 Task: Create a rule from the Routing list, Task moved to a section -> Set Priority in the project AgileConnection , set the section as Done clear the priority
Action: Mouse moved to (964, 162)
Screenshot: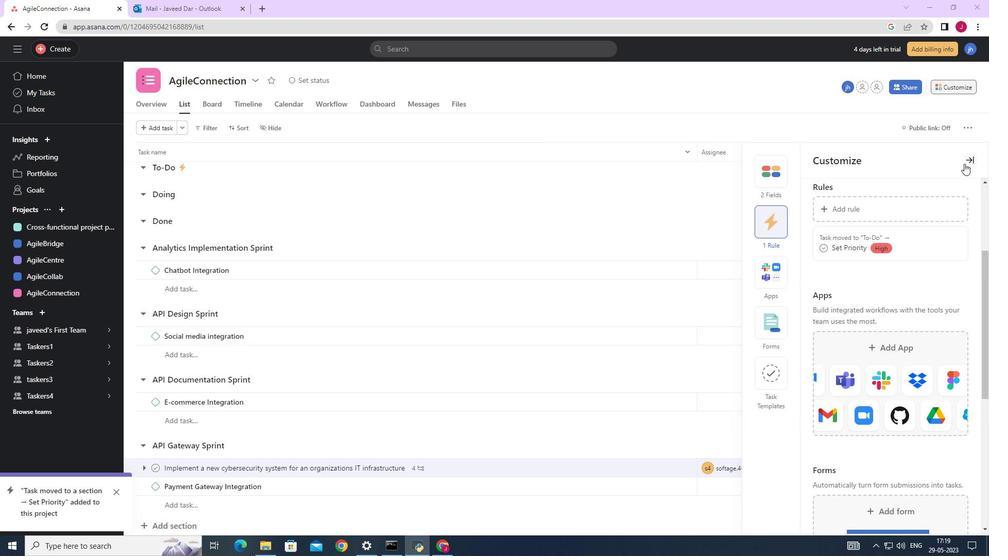 
Action: Mouse pressed left at (964, 162)
Screenshot: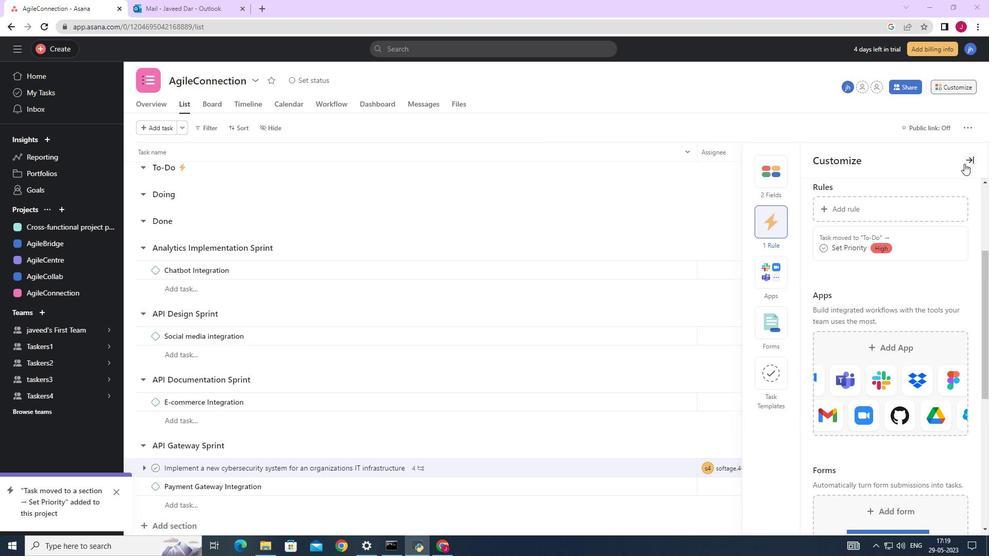 
Action: Mouse moved to (959, 85)
Screenshot: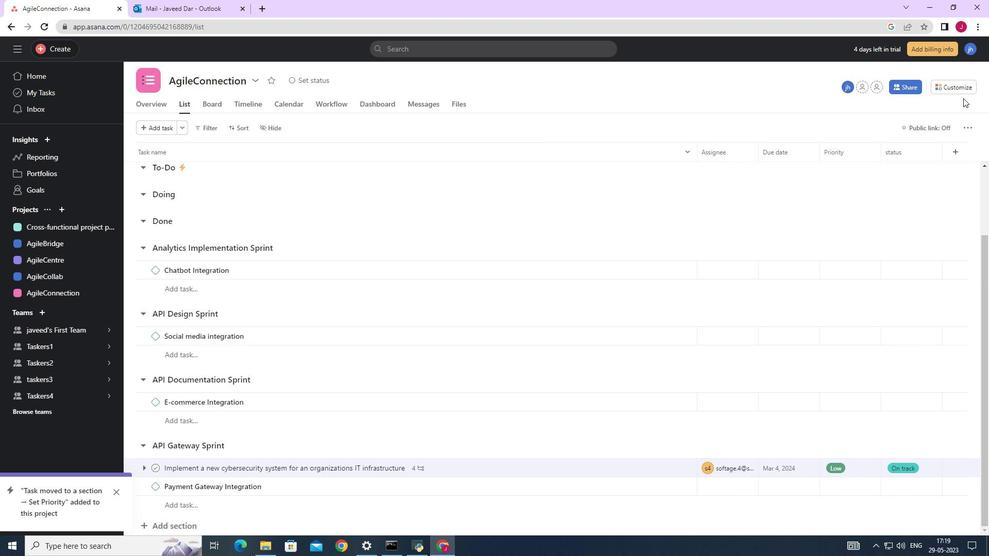 
Action: Mouse pressed left at (959, 85)
Screenshot: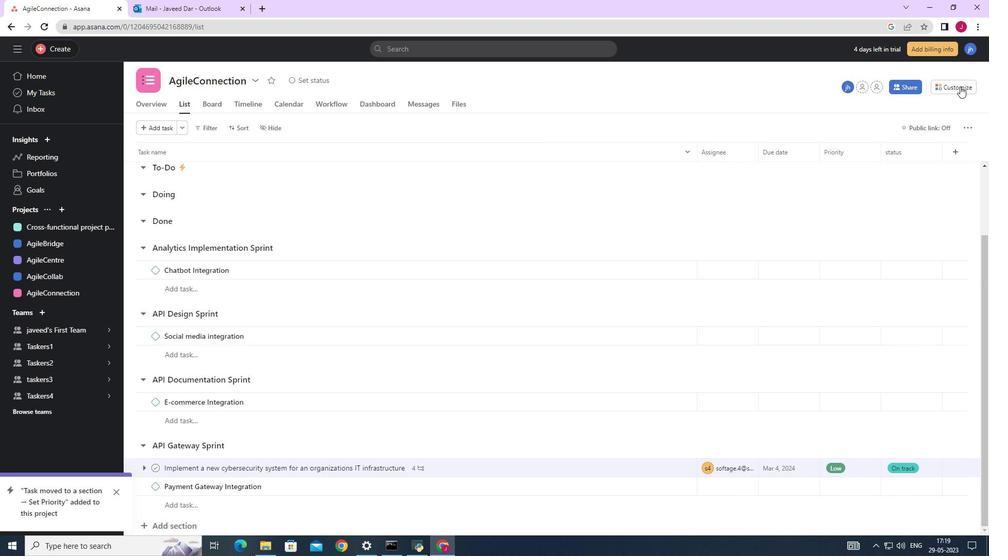
Action: Mouse moved to (777, 221)
Screenshot: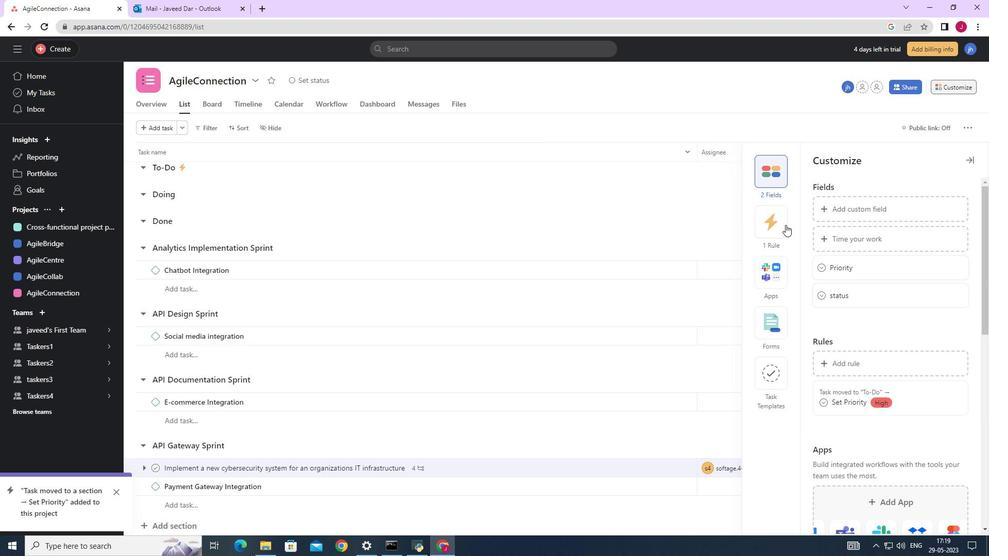 
Action: Mouse pressed left at (777, 221)
Screenshot: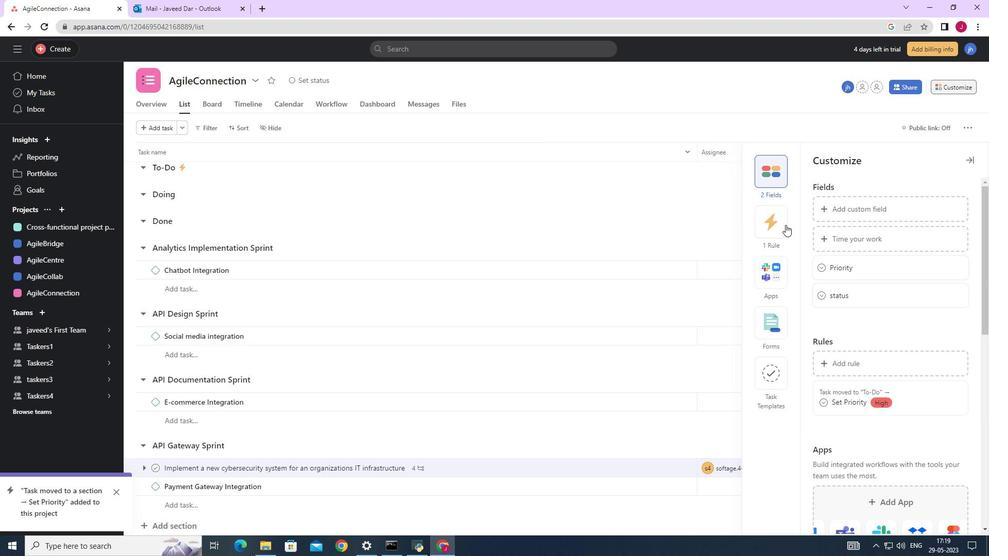 
Action: Mouse moved to (880, 216)
Screenshot: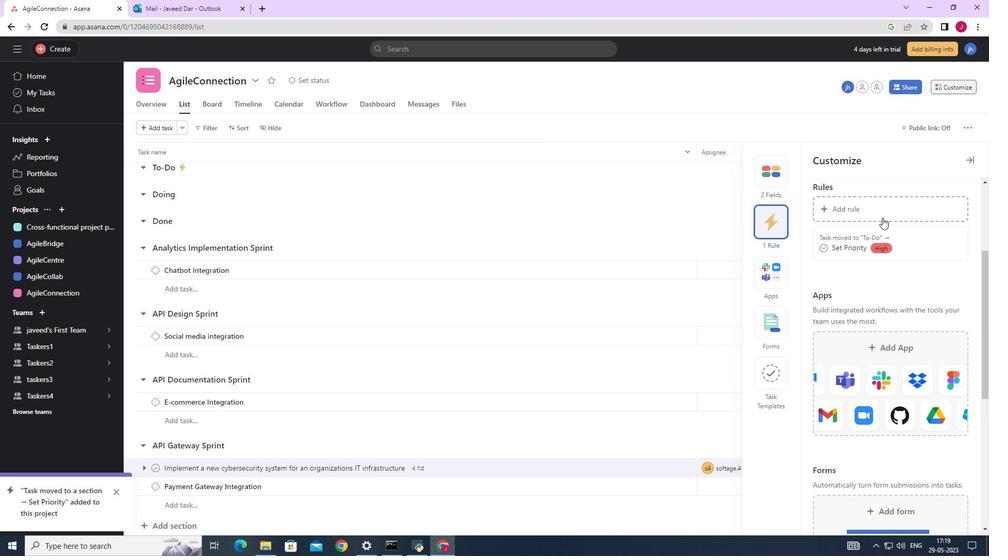 
Action: Mouse pressed left at (880, 216)
Screenshot: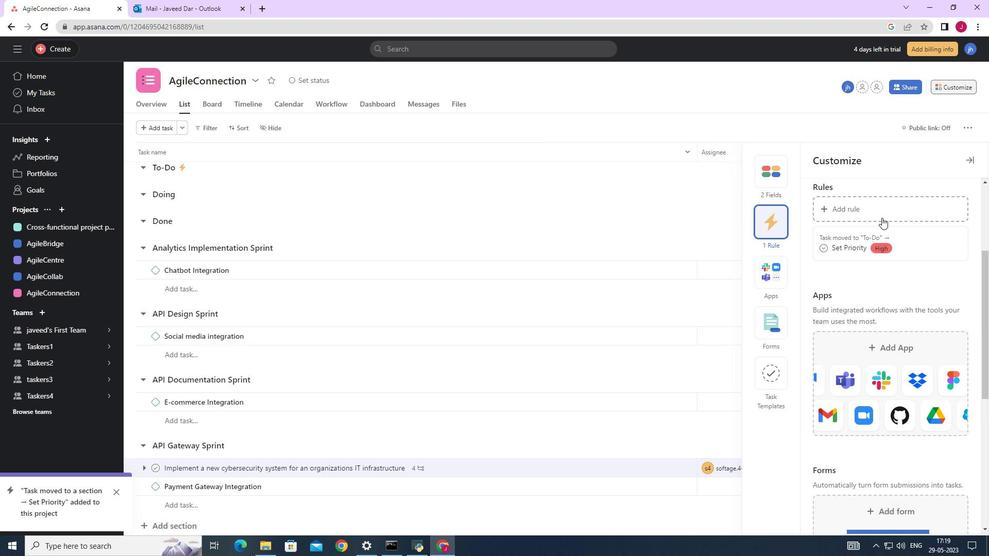 
Action: Mouse moved to (233, 134)
Screenshot: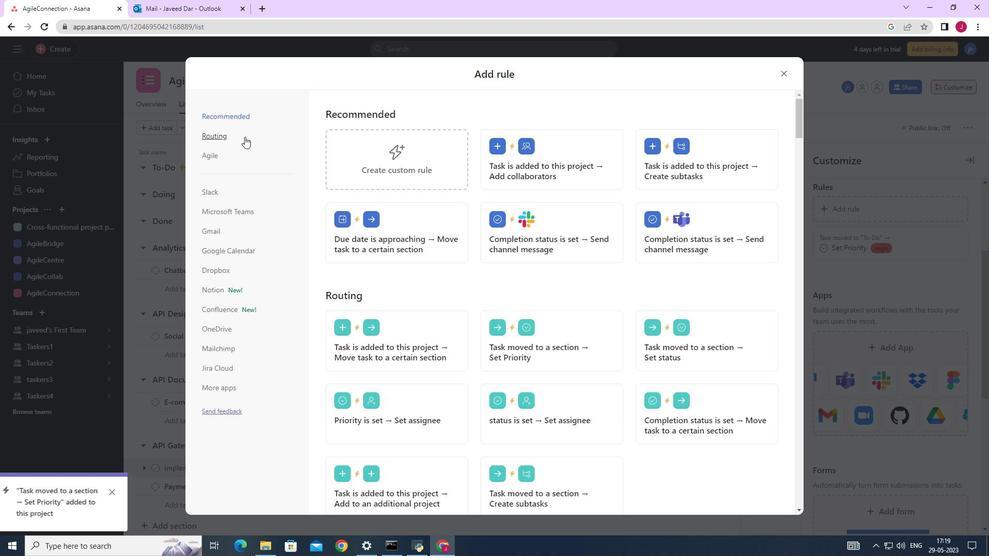
Action: Mouse pressed left at (233, 134)
Screenshot: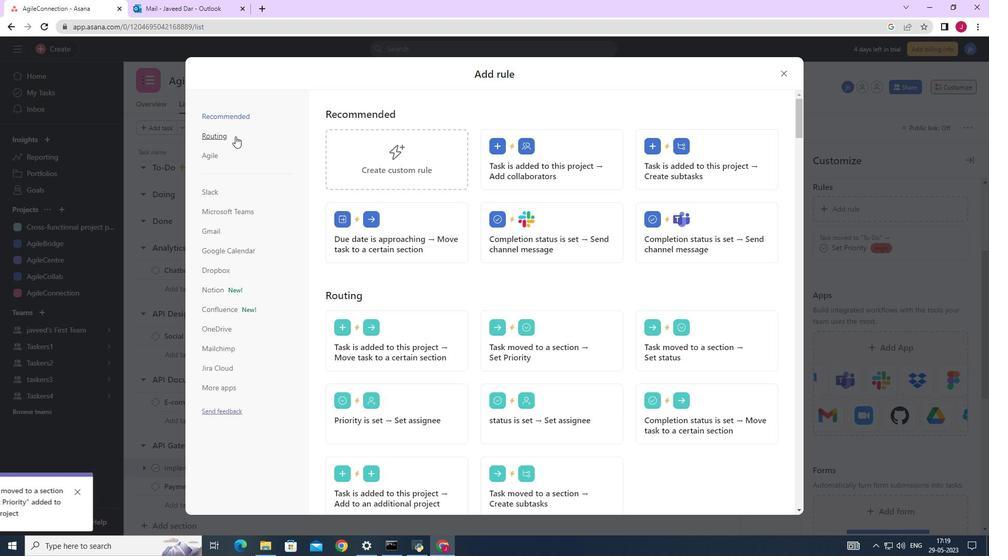 
Action: Mouse moved to (545, 164)
Screenshot: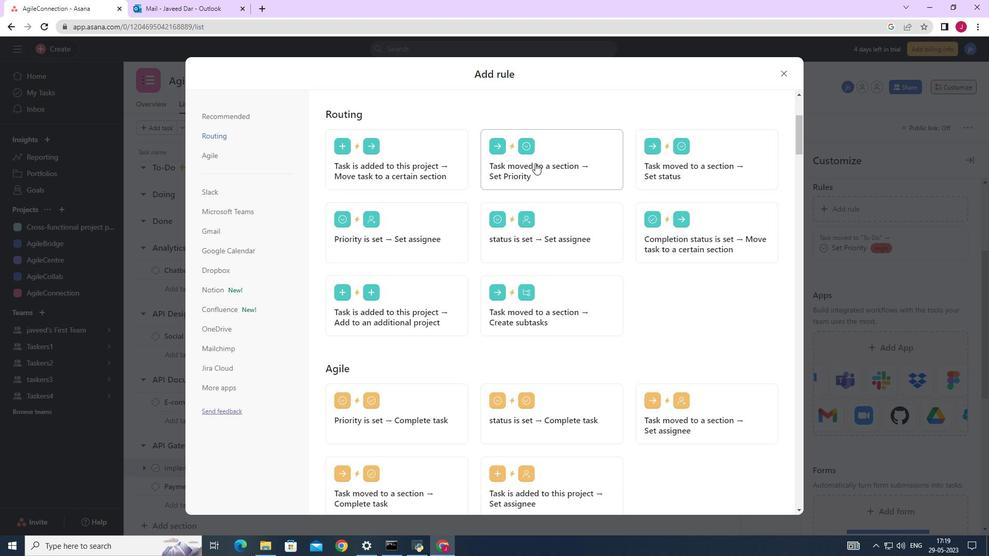 
Action: Mouse pressed left at (545, 164)
Screenshot: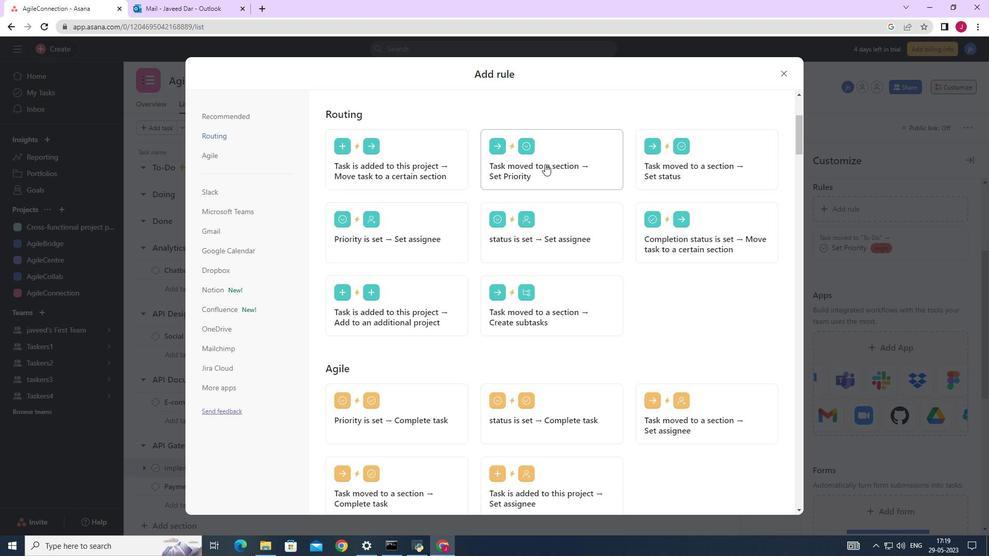 
Action: Mouse moved to (387, 297)
Screenshot: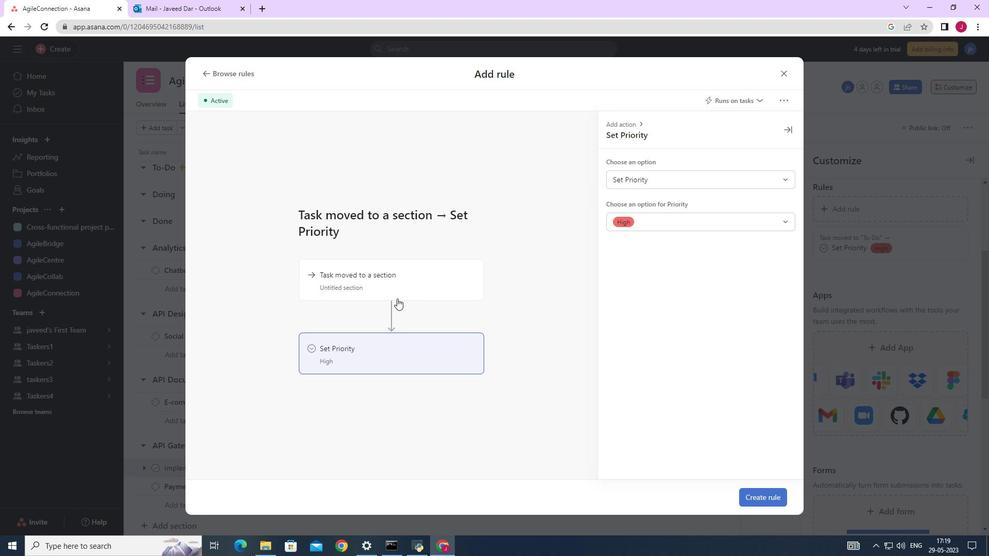 
Action: Mouse pressed left at (387, 297)
Screenshot: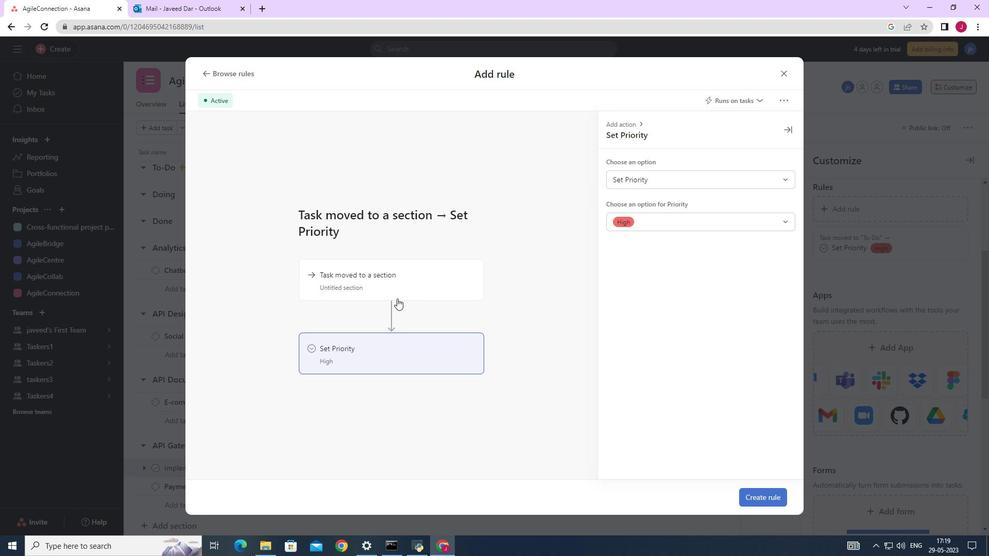 
Action: Mouse moved to (685, 172)
Screenshot: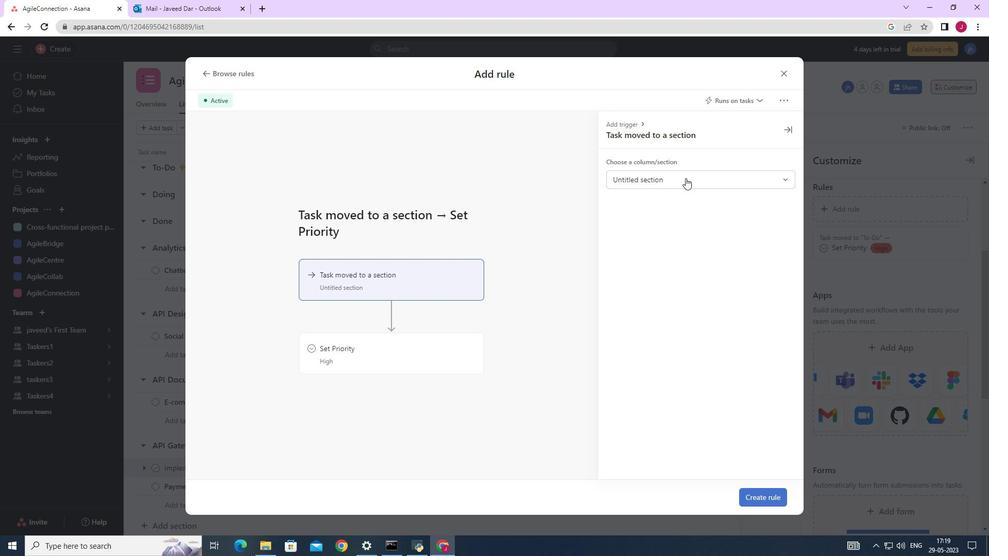 
Action: Mouse pressed left at (685, 172)
Screenshot: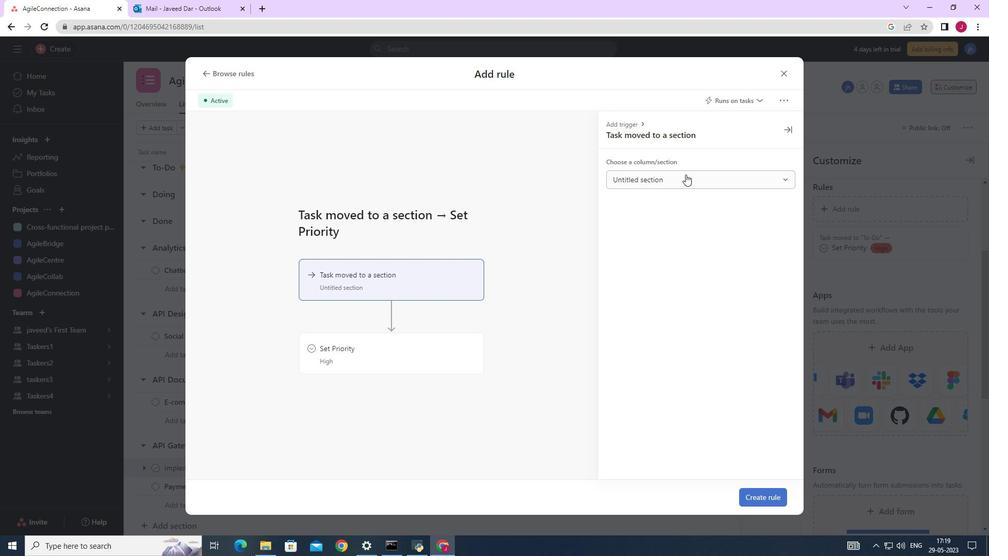 
Action: Mouse moved to (642, 260)
Screenshot: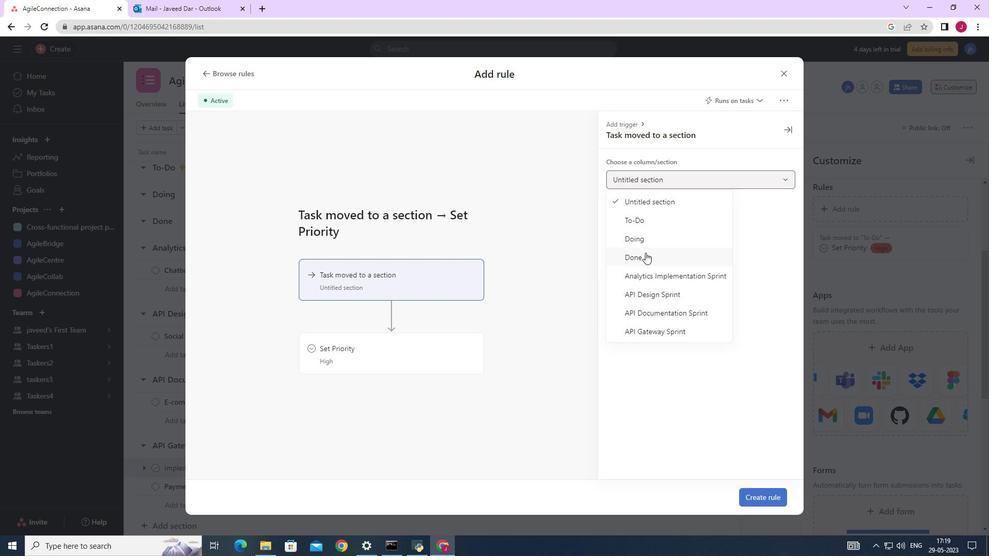 
Action: Mouse pressed left at (642, 260)
Screenshot: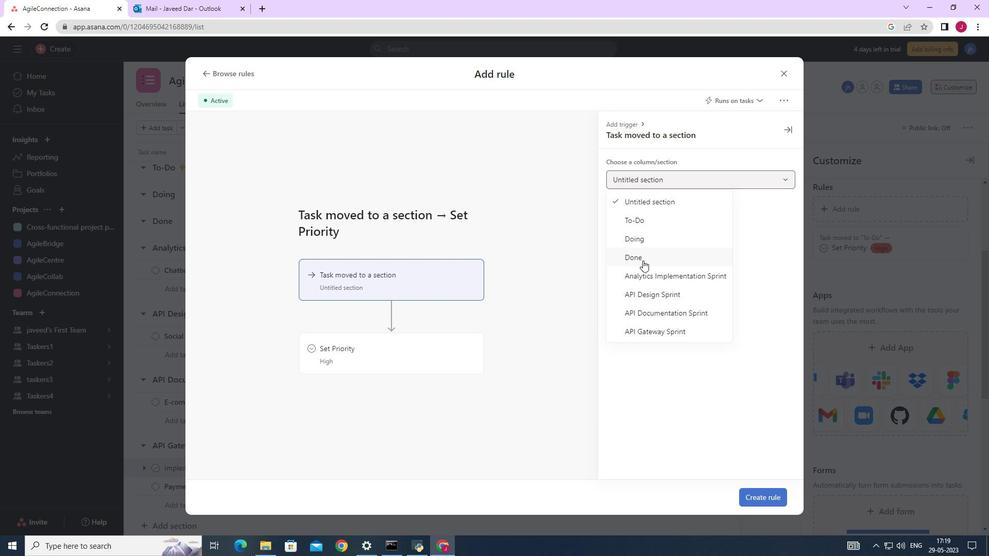 
Action: Mouse moved to (388, 277)
Screenshot: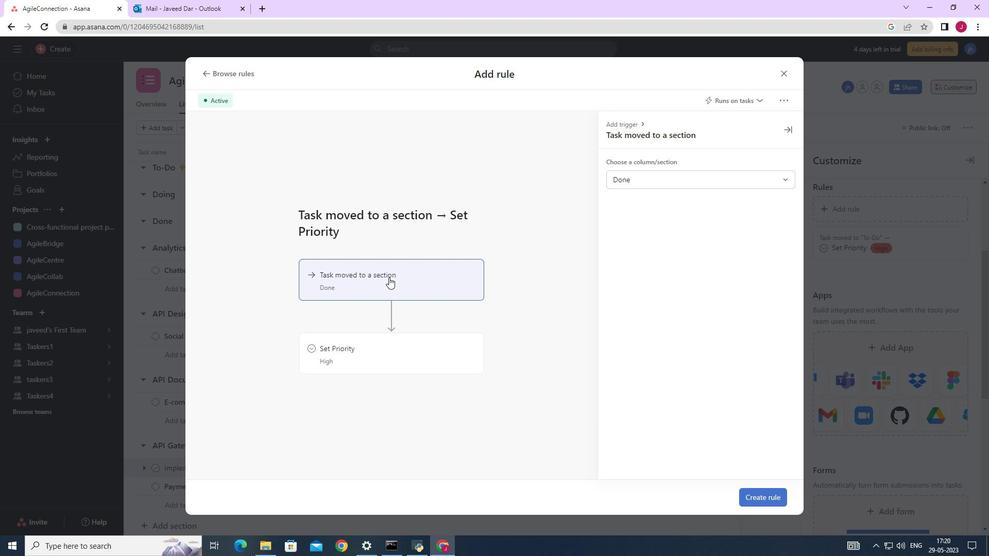 
Action: Mouse pressed left at (388, 277)
Screenshot: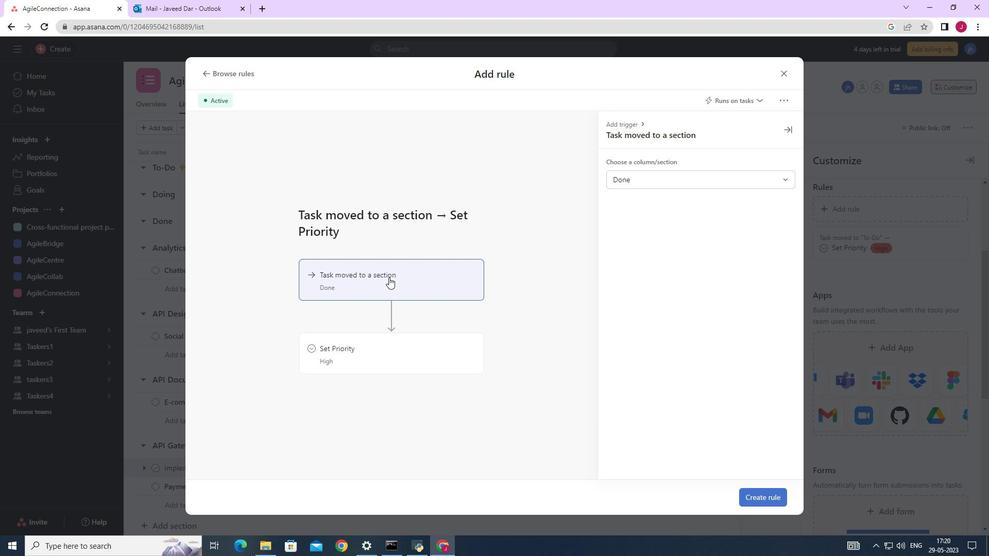 
Action: Mouse moved to (376, 355)
Screenshot: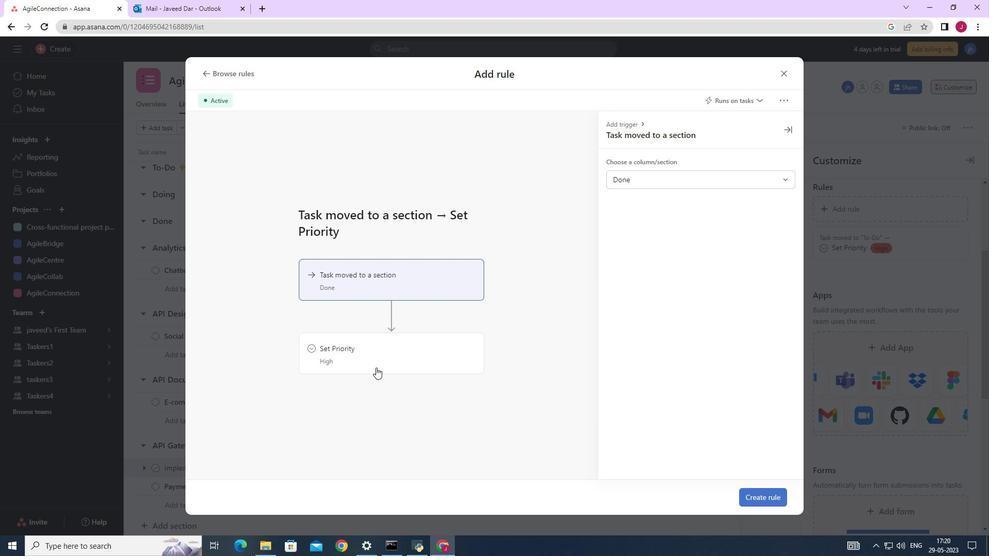 
Action: Mouse pressed left at (376, 355)
Screenshot: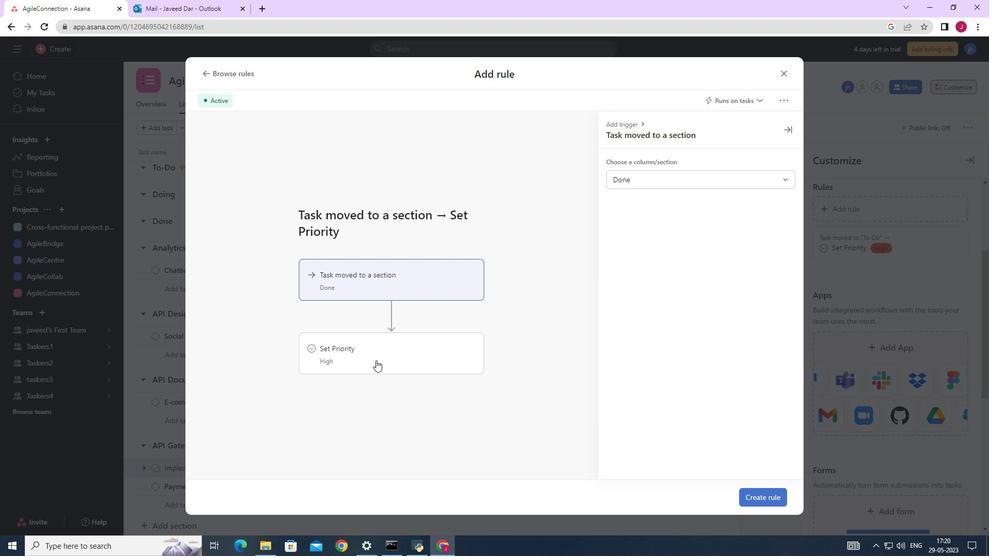 
Action: Mouse moved to (647, 180)
Screenshot: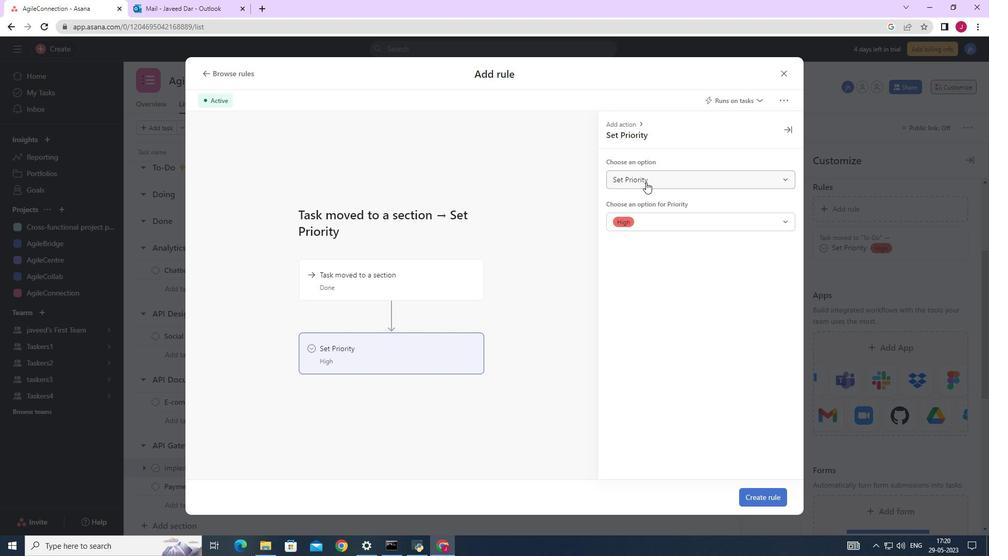 
Action: Mouse pressed left at (647, 180)
Screenshot: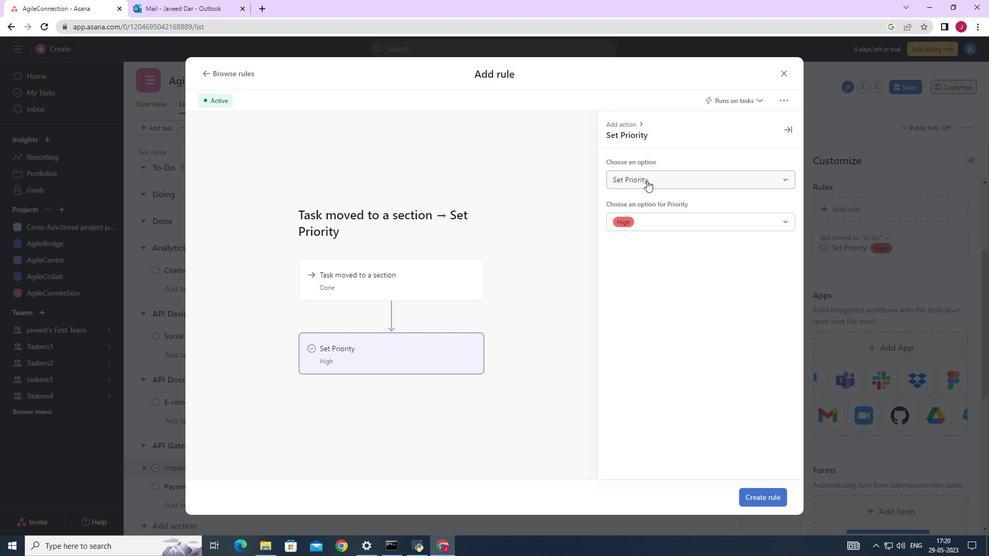 
Action: Mouse moved to (643, 217)
Screenshot: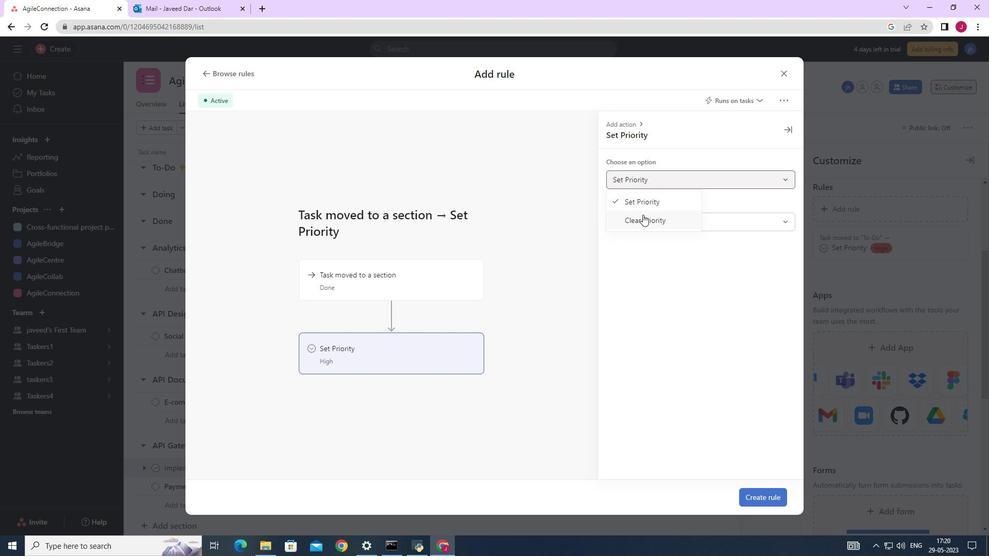
Action: Mouse pressed left at (643, 217)
Screenshot: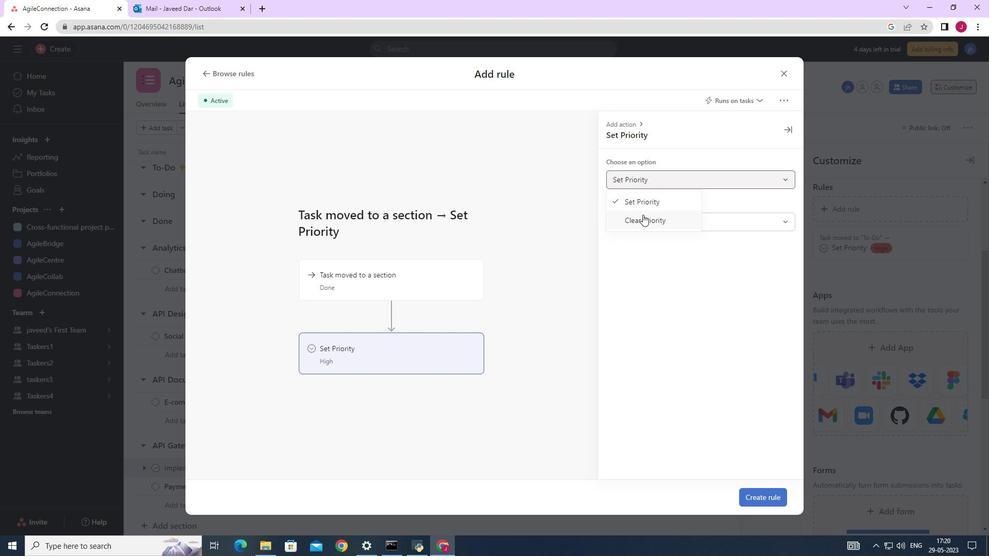 
Action: Mouse moved to (753, 496)
Screenshot: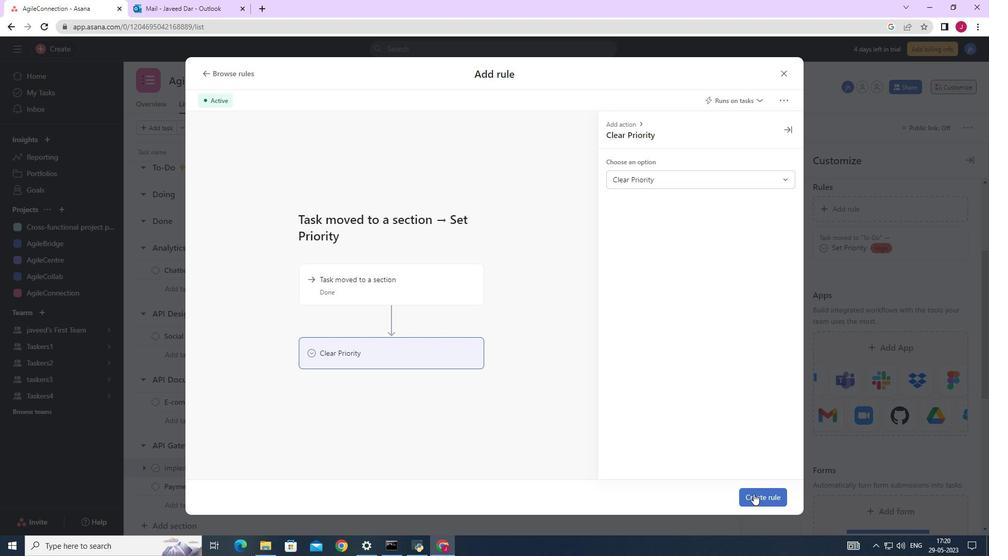 
Action: Mouse pressed left at (753, 496)
Screenshot: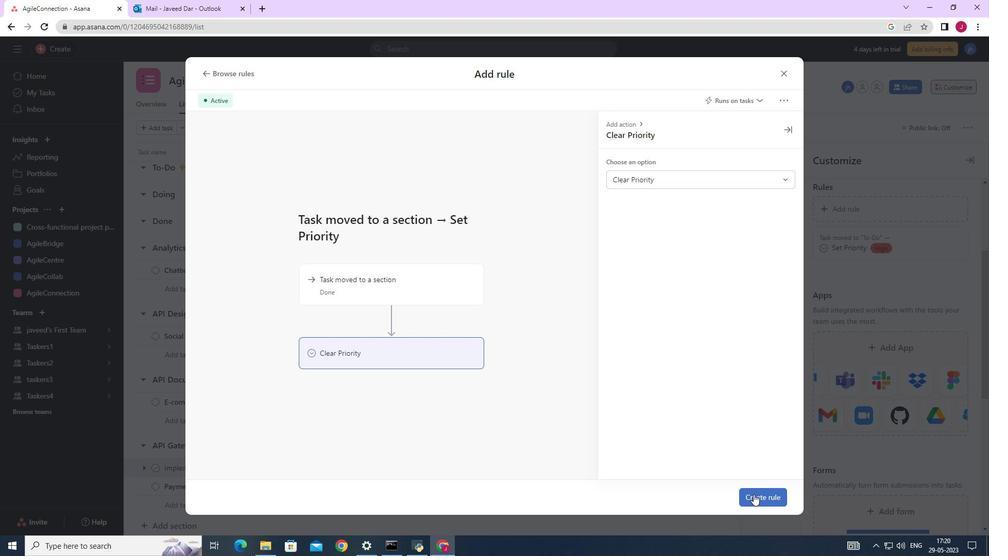 
Action: Mouse moved to (672, 389)
Screenshot: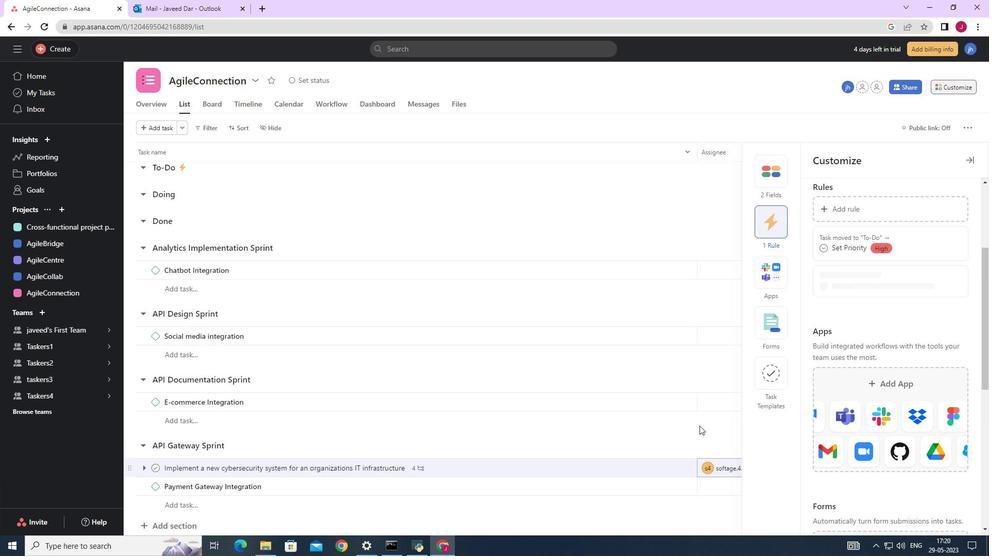
